 Task: Add Sprouts Tri Color Coleslaw to the cart.
Action: Mouse moved to (20, 62)
Screenshot: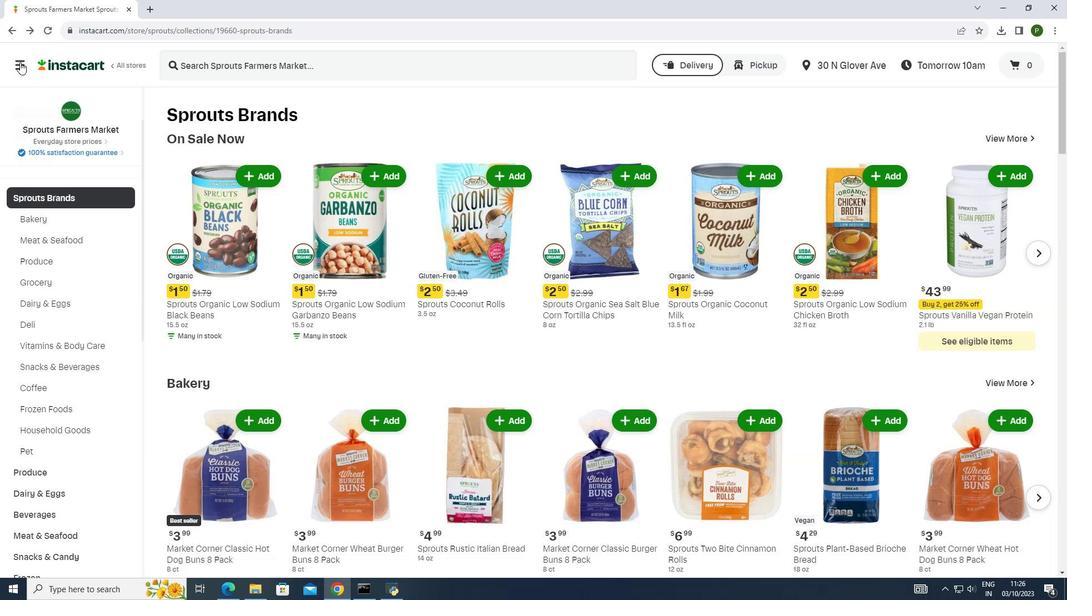 
Action: Mouse pressed left at (20, 62)
Screenshot: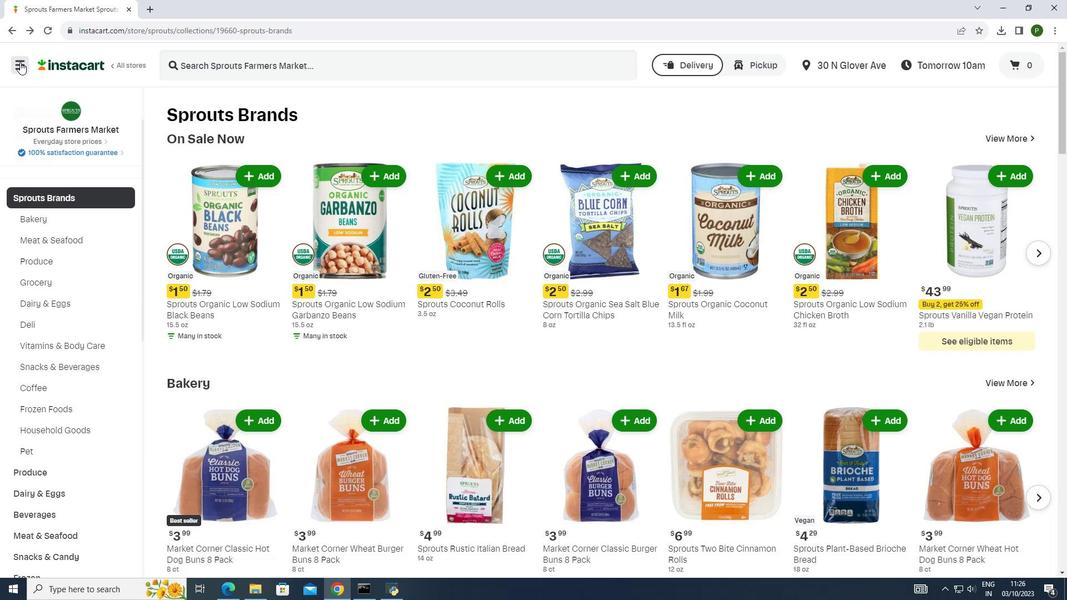 
Action: Mouse moved to (36, 284)
Screenshot: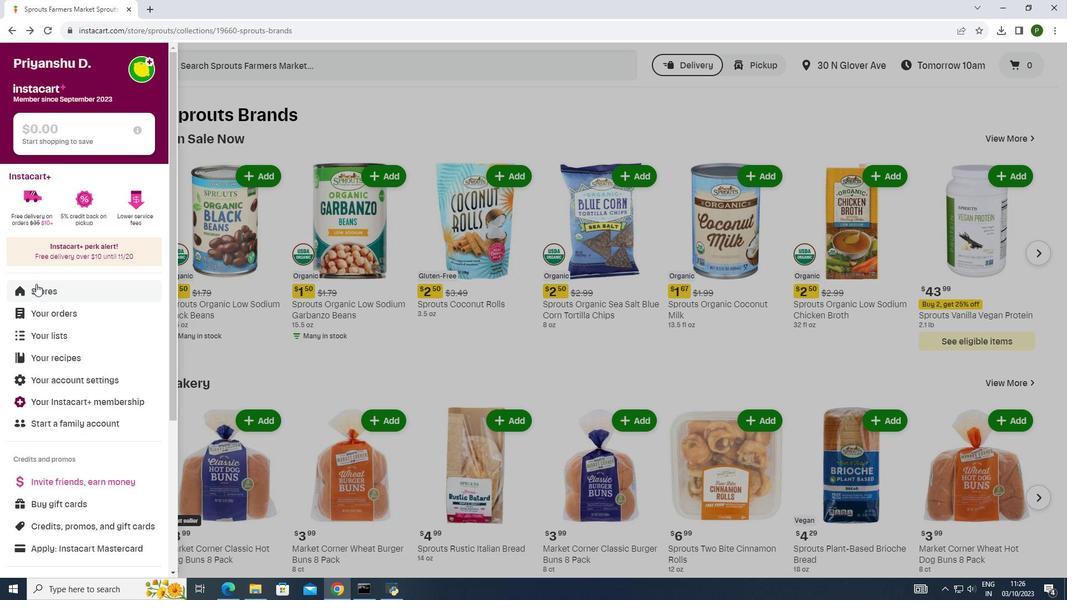 
Action: Mouse pressed left at (36, 284)
Screenshot: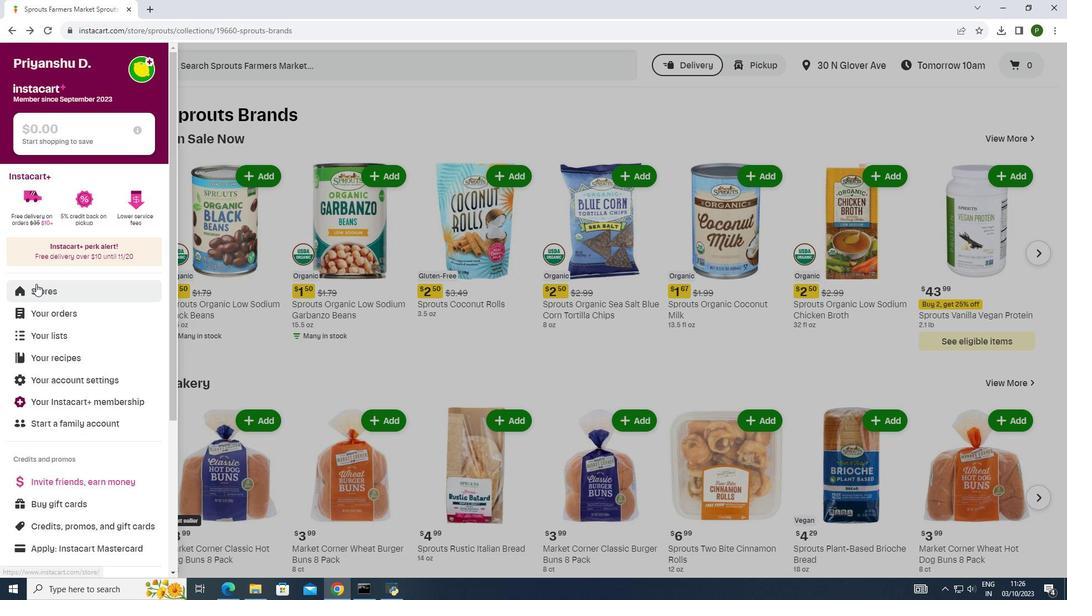 
Action: Mouse moved to (239, 104)
Screenshot: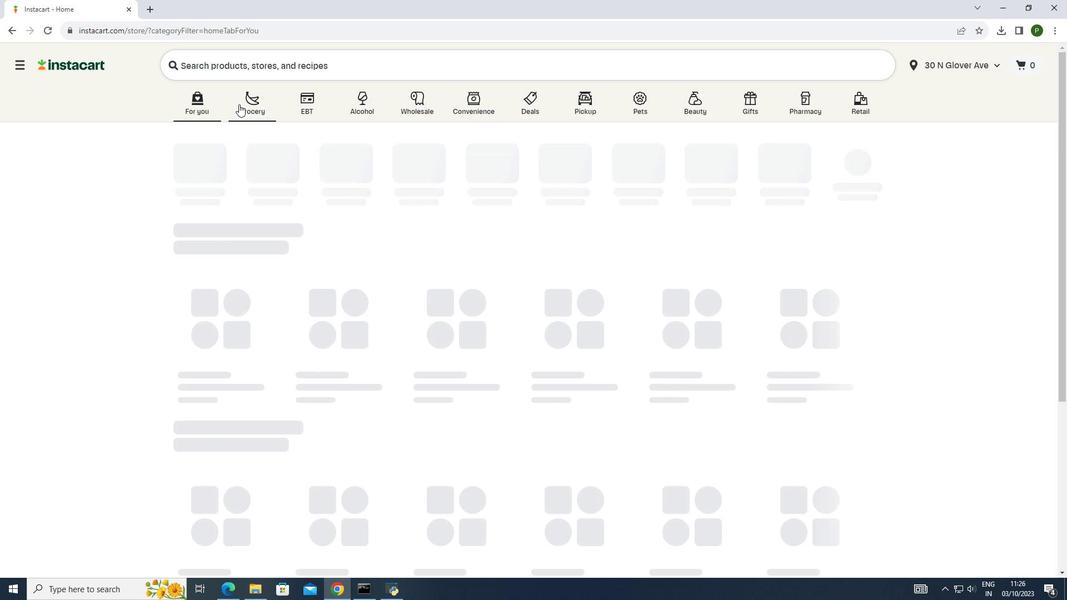 
Action: Mouse pressed left at (239, 104)
Screenshot: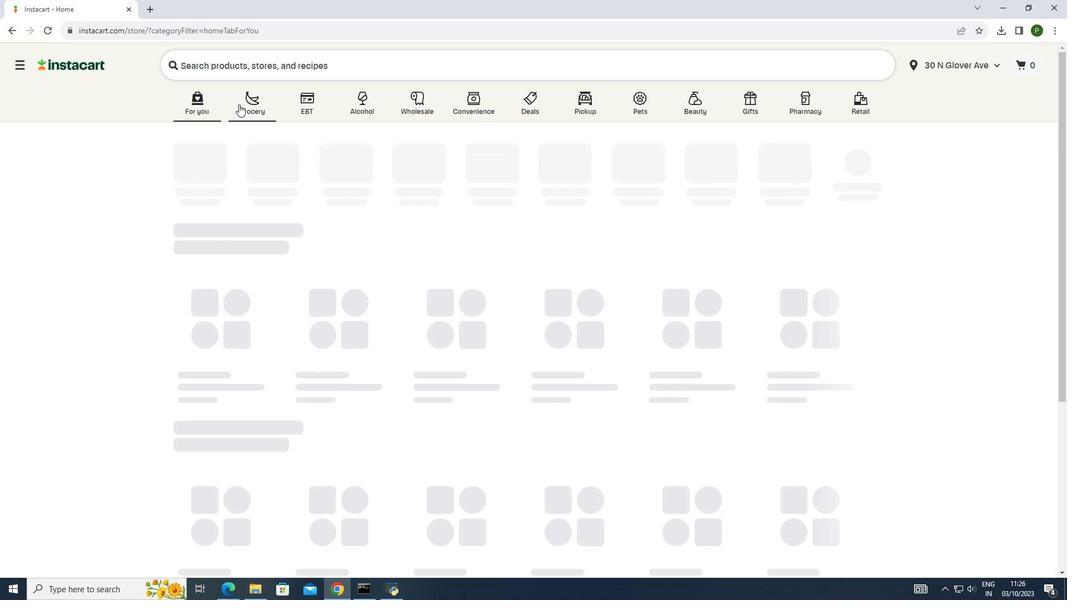 
Action: Mouse moved to (560, 159)
Screenshot: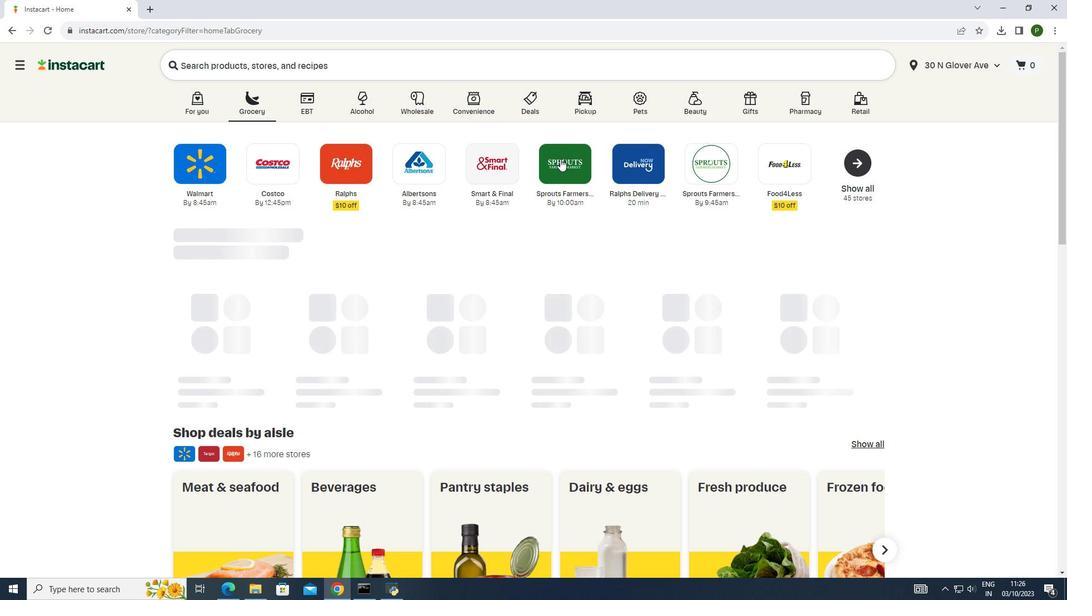 
Action: Mouse pressed left at (560, 159)
Screenshot: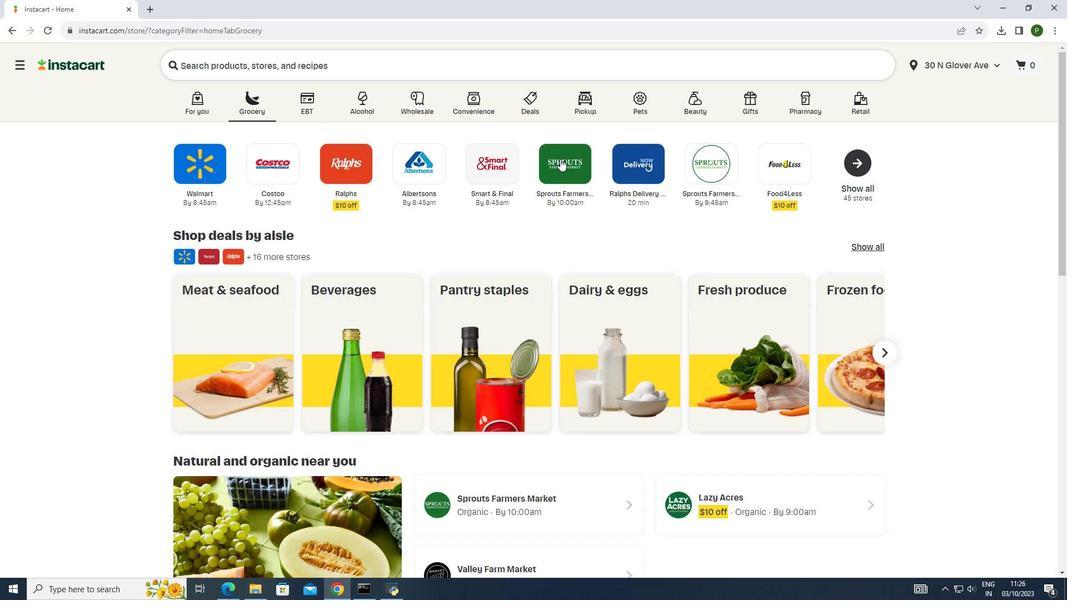 
Action: Mouse moved to (105, 289)
Screenshot: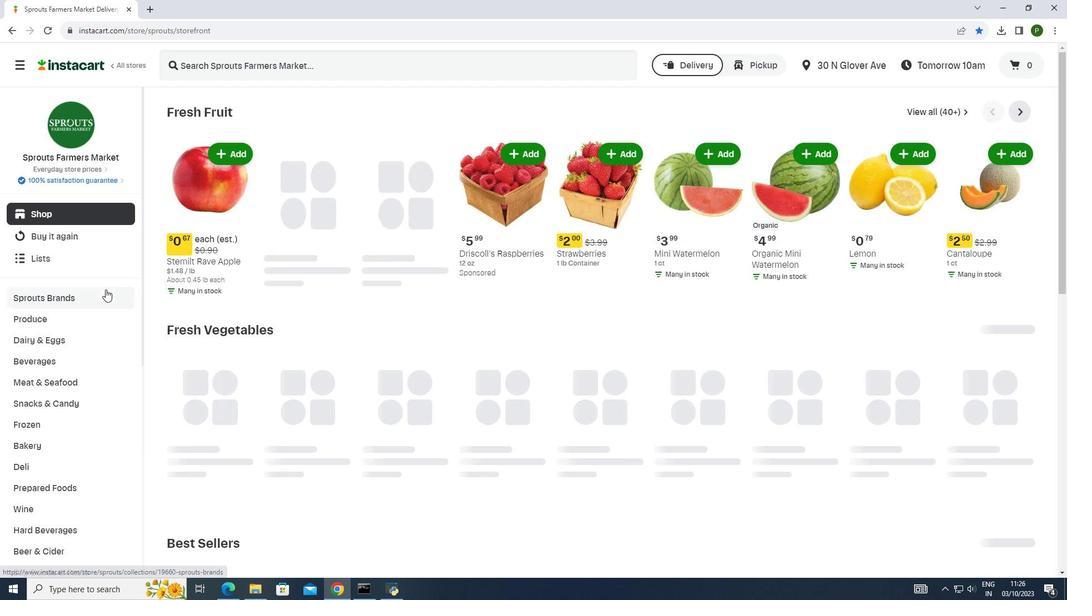 
Action: Mouse pressed left at (105, 289)
Screenshot: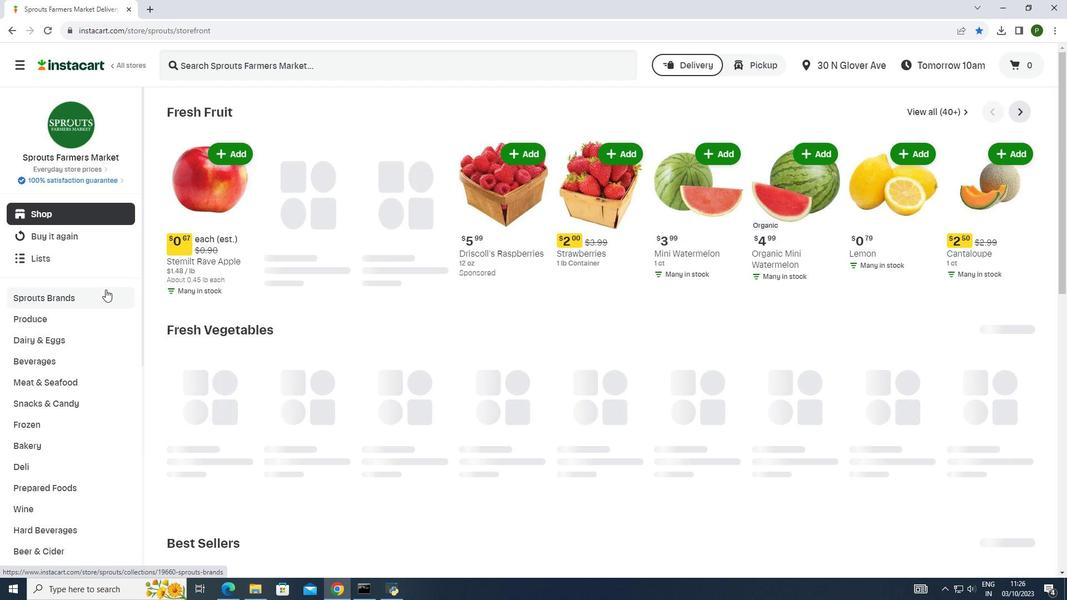 
Action: Mouse moved to (50, 360)
Screenshot: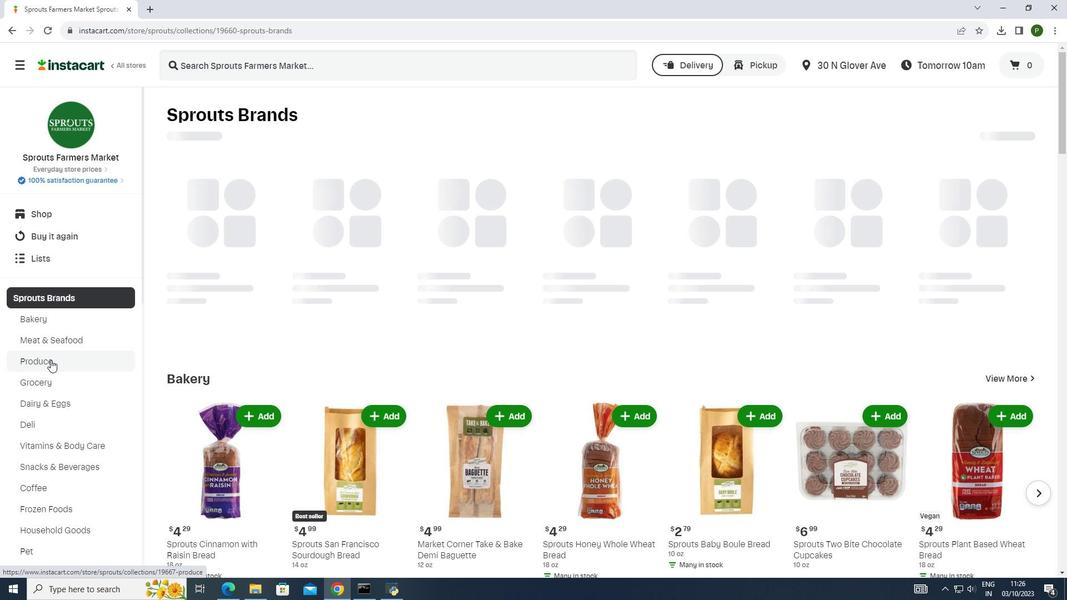 
Action: Mouse pressed left at (50, 360)
Screenshot: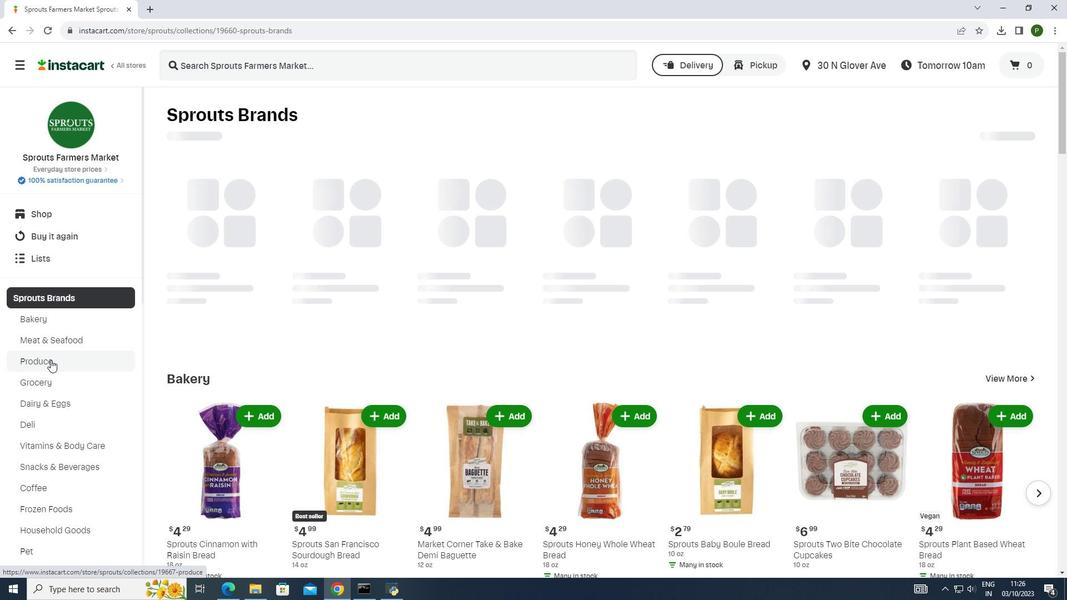 
Action: Mouse moved to (628, 205)
Screenshot: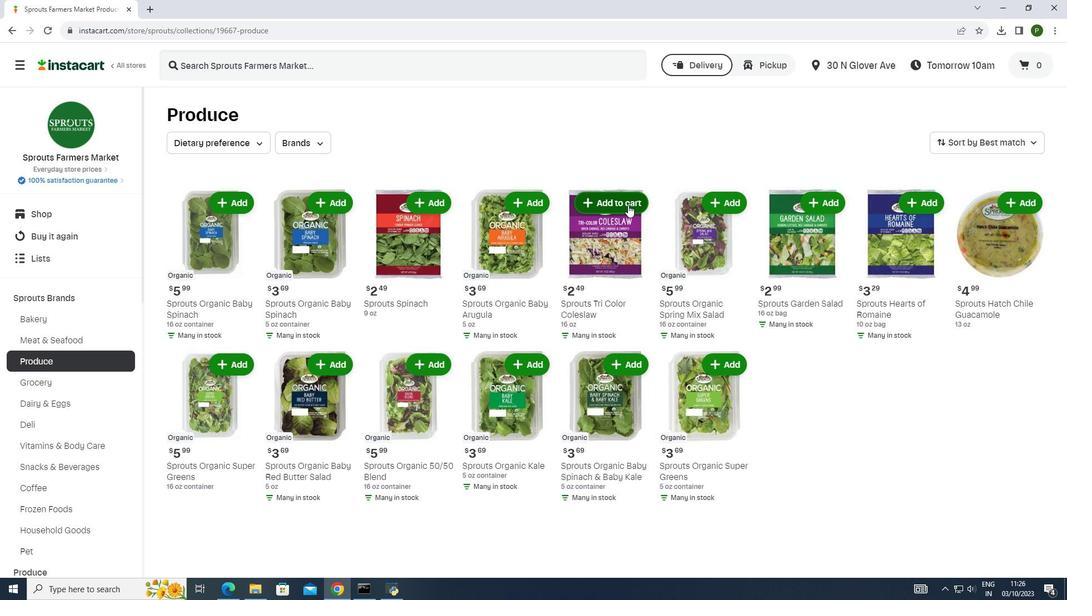 
Action: Mouse pressed left at (628, 205)
Screenshot: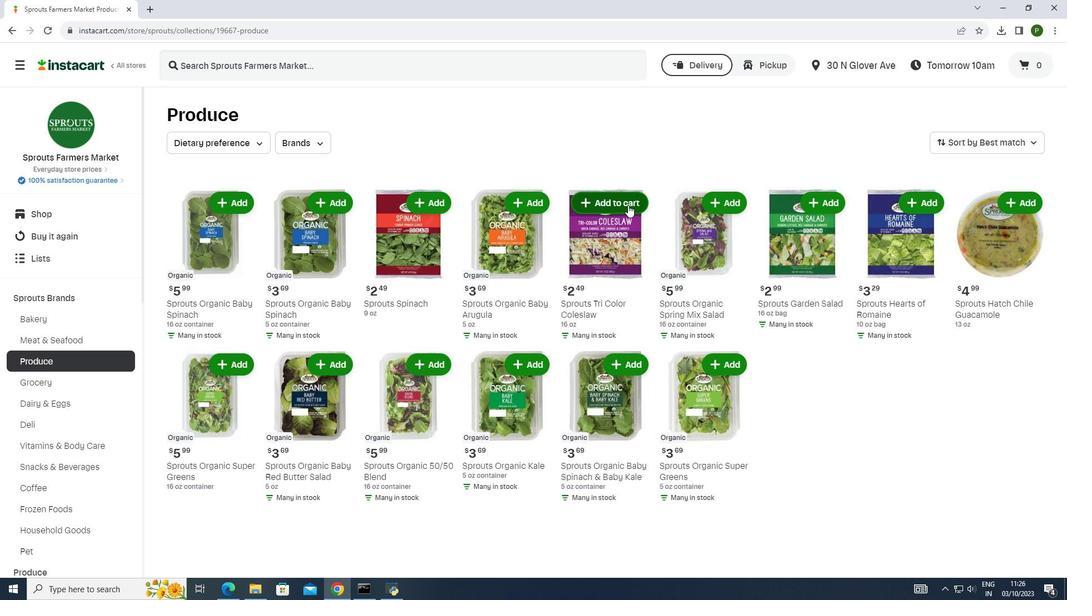 
Action: Mouse moved to (629, 205)
Screenshot: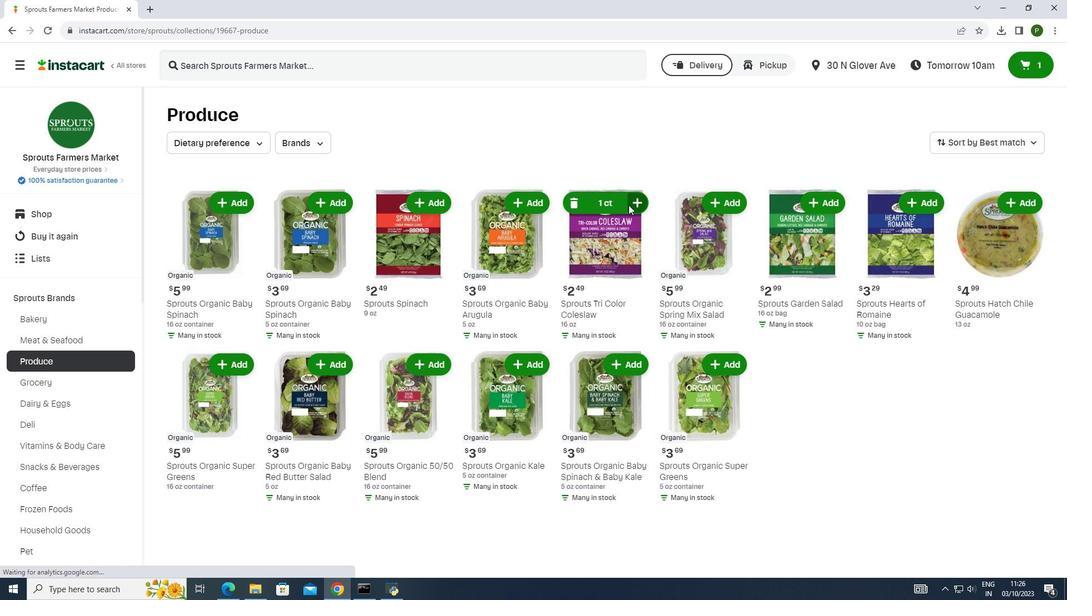 
